 Task: Select the Jordan Time as time zone for the schedule.
Action: Mouse moved to (815, 68)
Screenshot: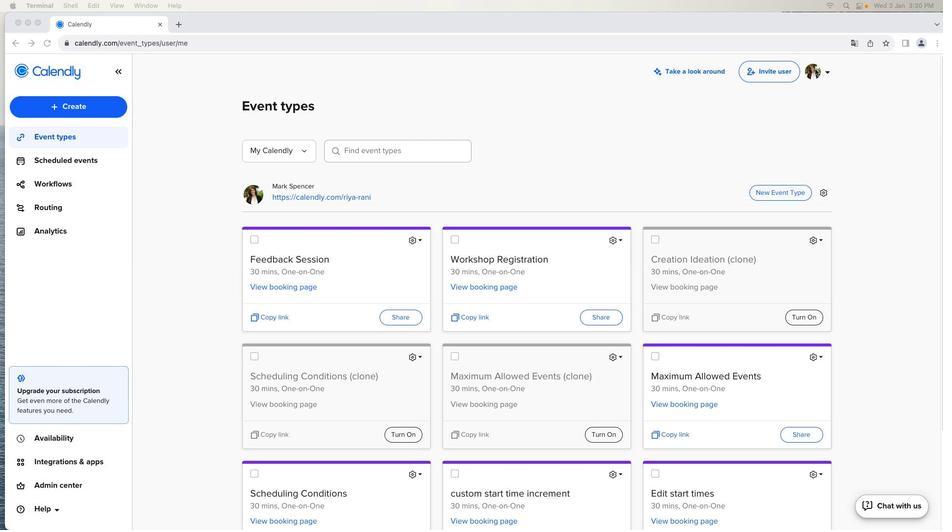 
Action: Mouse pressed left at (815, 68)
Screenshot: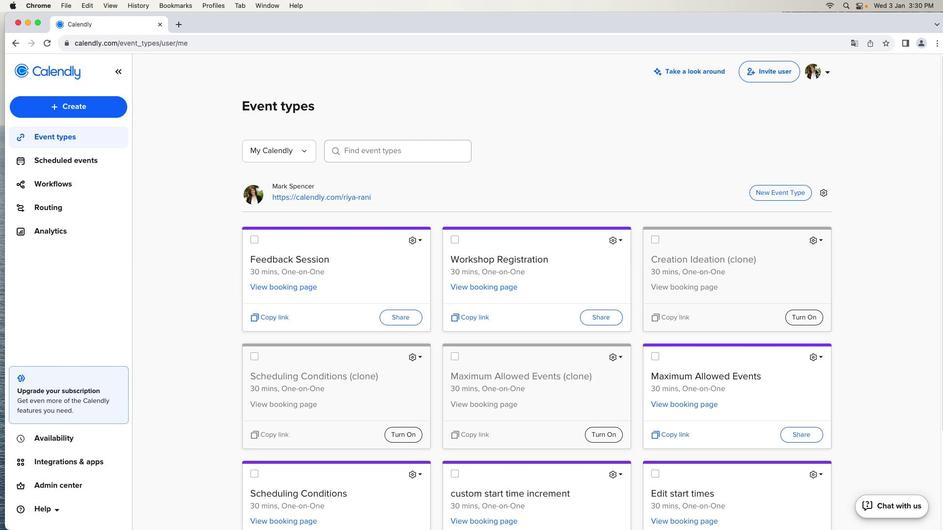 
Action: Mouse moved to (815, 69)
Screenshot: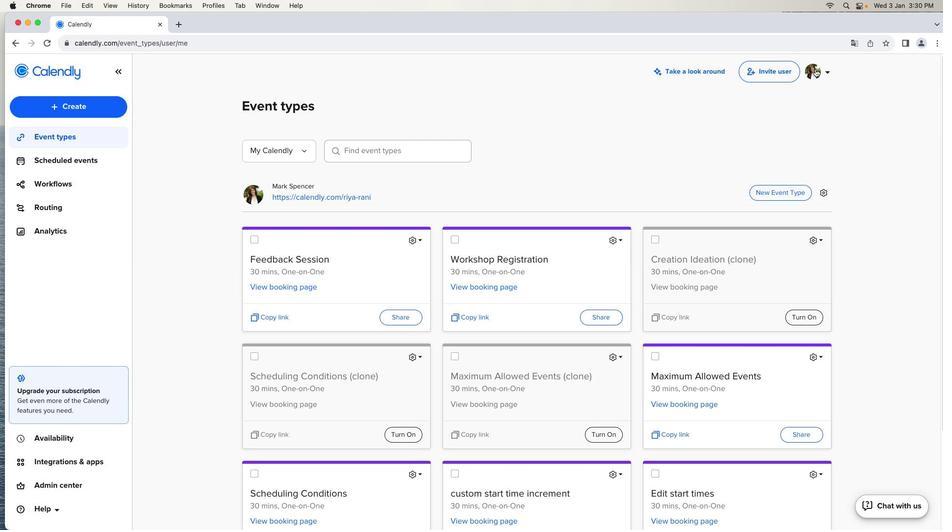 
Action: Mouse pressed left at (815, 69)
Screenshot: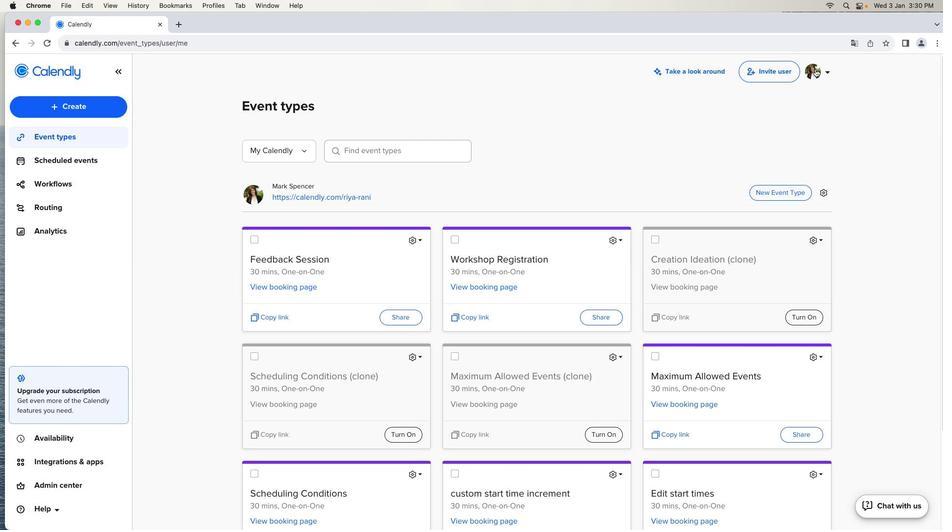 
Action: Mouse moved to (768, 124)
Screenshot: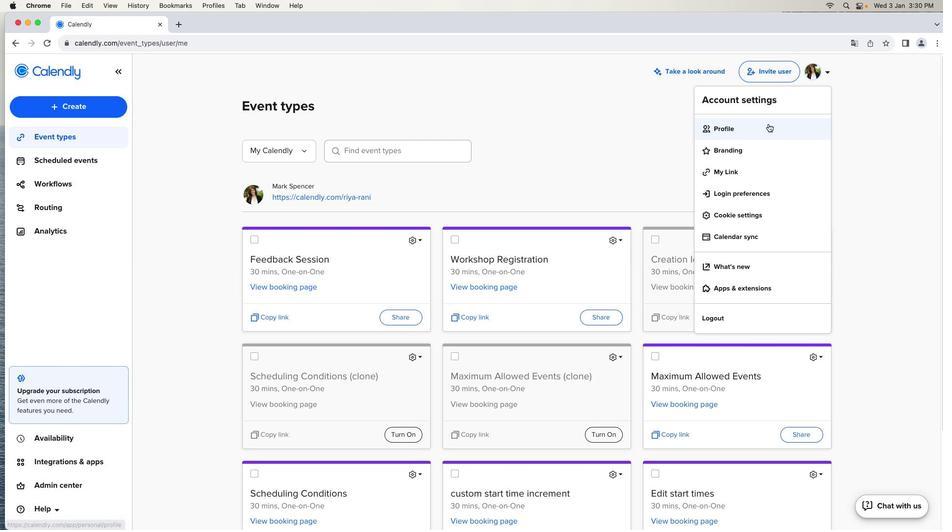 
Action: Mouse pressed left at (768, 124)
Screenshot: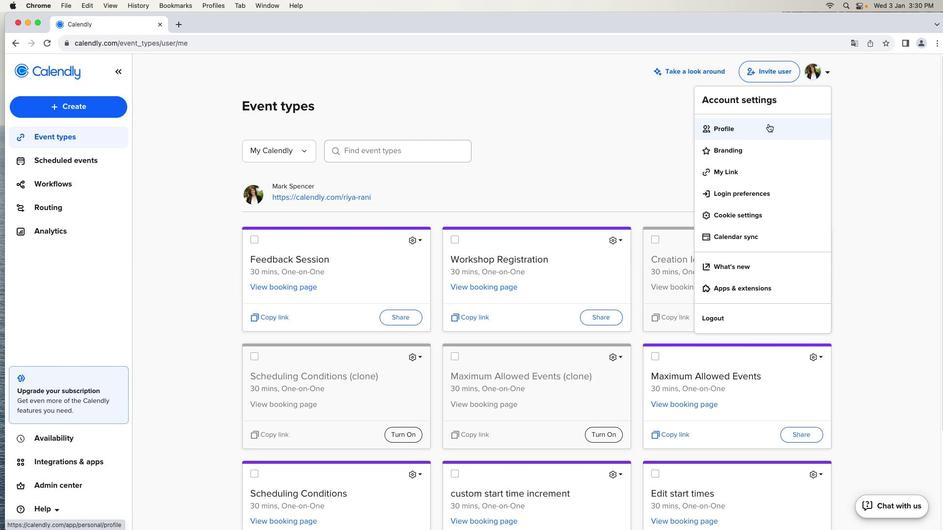 
Action: Mouse moved to (422, 419)
Screenshot: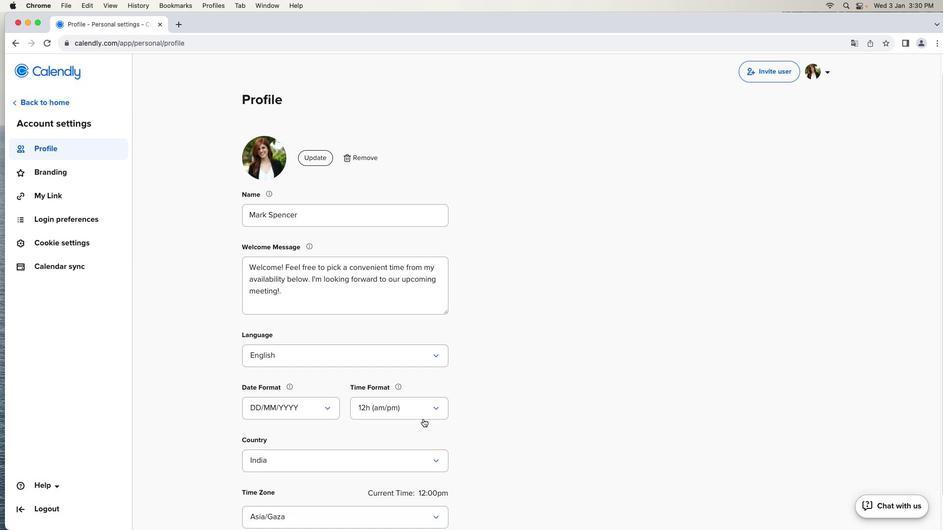 
Action: Mouse scrolled (422, 419) with delta (0, 0)
Screenshot: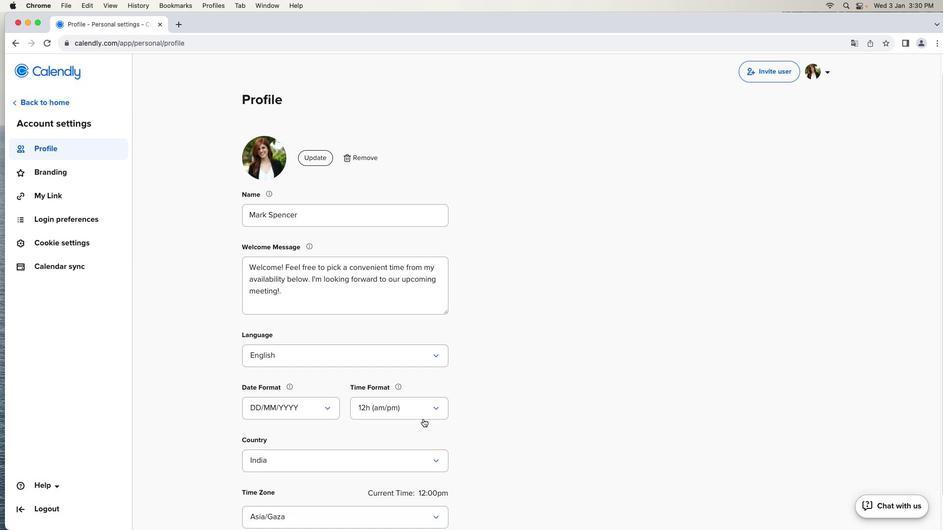 
Action: Mouse moved to (423, 419)
Screenshot: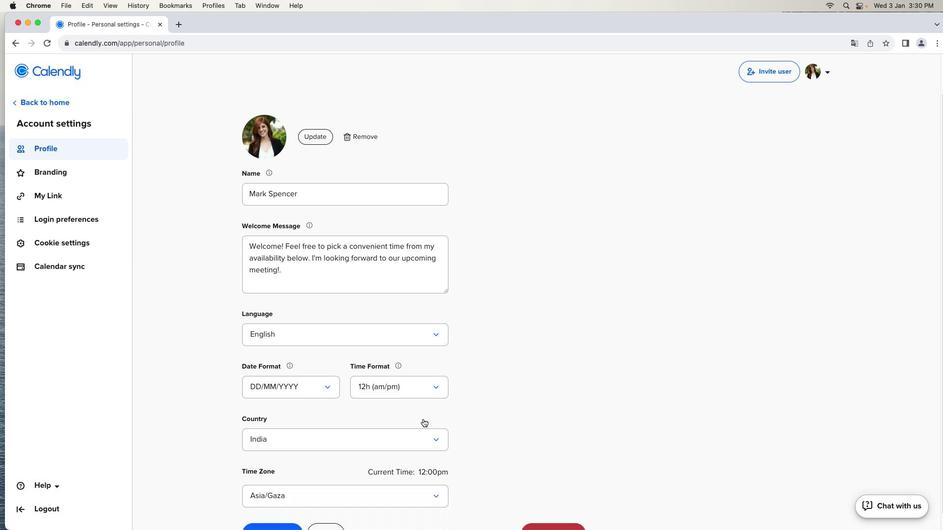 
Action: Mouse scrolled (423, 419) with delta (0, 0)
Screenshot: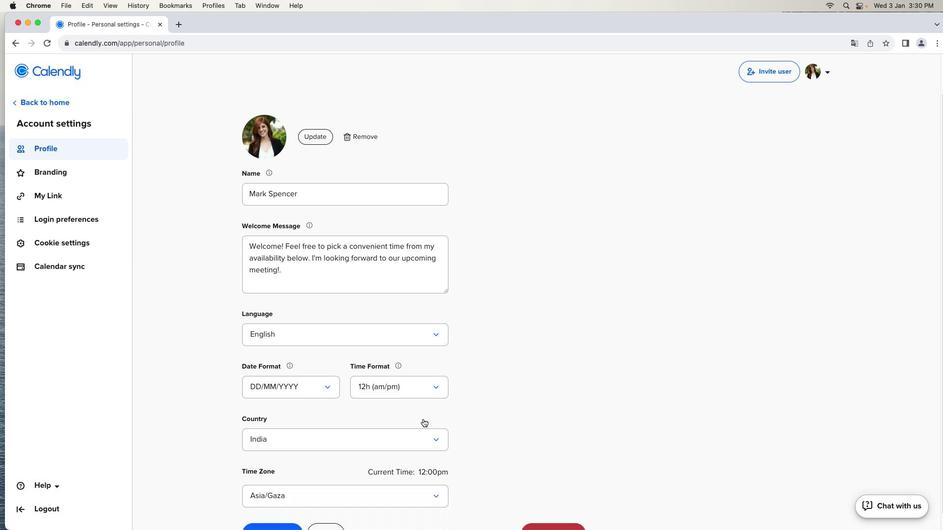 
Action: Mouse moved to (423, 419)
Screenshot: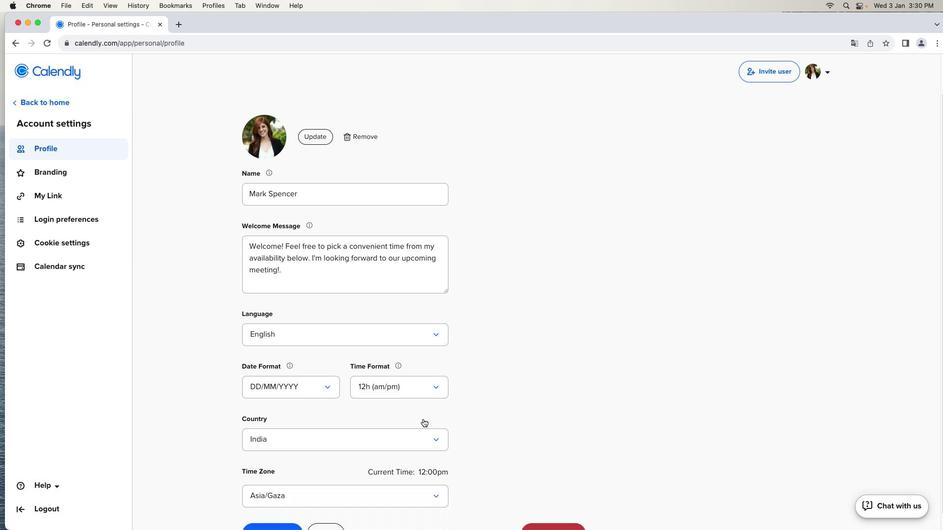 
Action: Mouse scrolled (423, 419) with delta (0, 0)
Screenshot: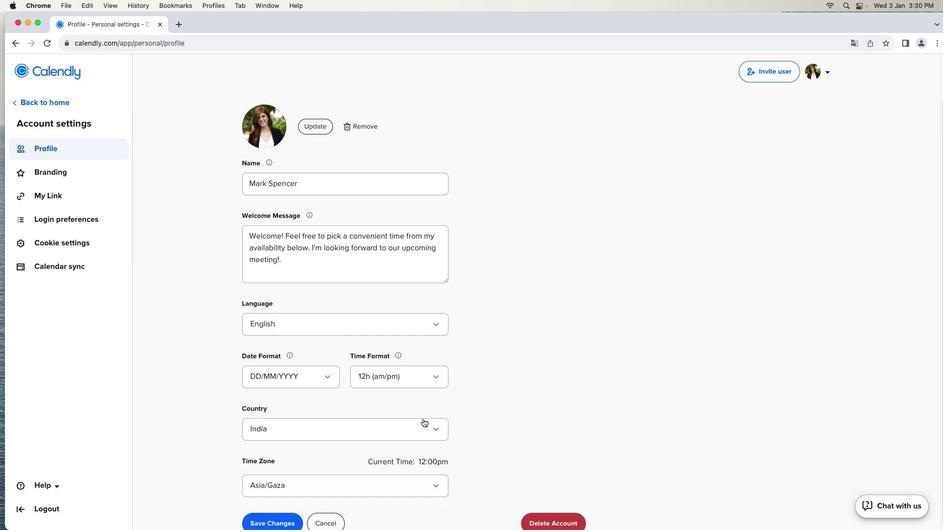 
Action: Mouse scrolled (423, 419) with delta (0, -1)
Screenshot: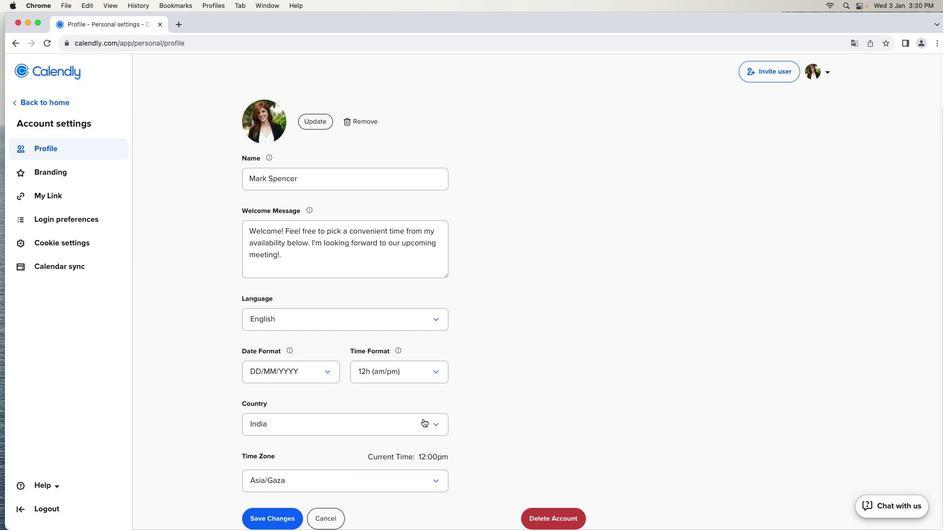 
Action: Mouse moved to (414, 433)
Screenshot: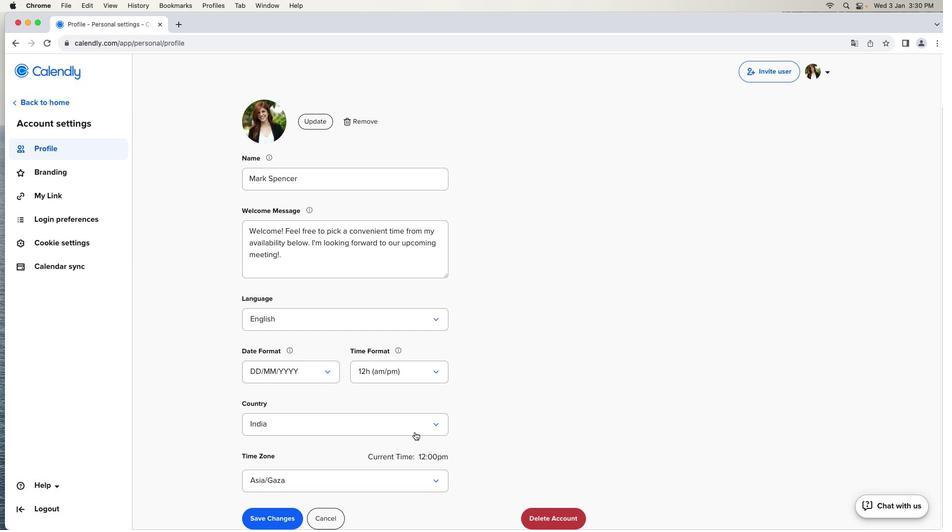 
Action: Mouse scrolled (414, 433) with delta (0, 0)
Screenshot: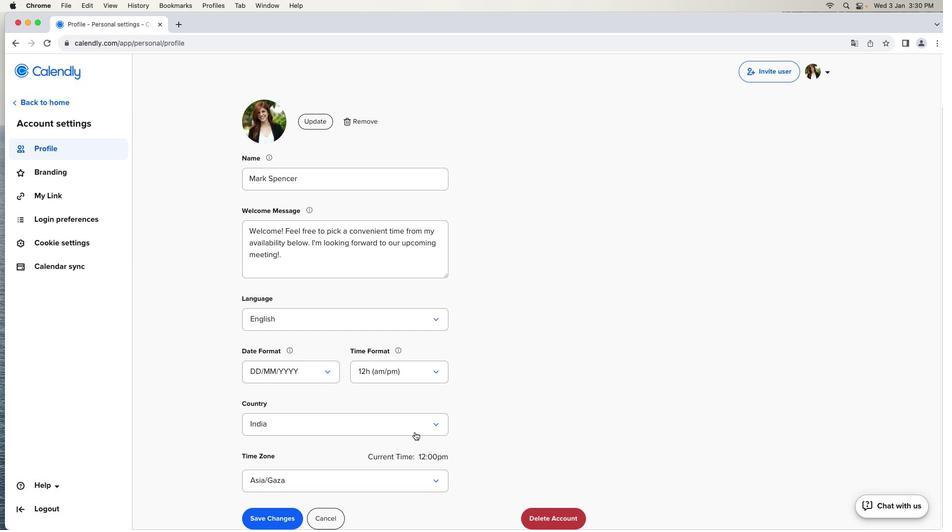 
Action: Mouse moved to (414, 433)
Screenshot: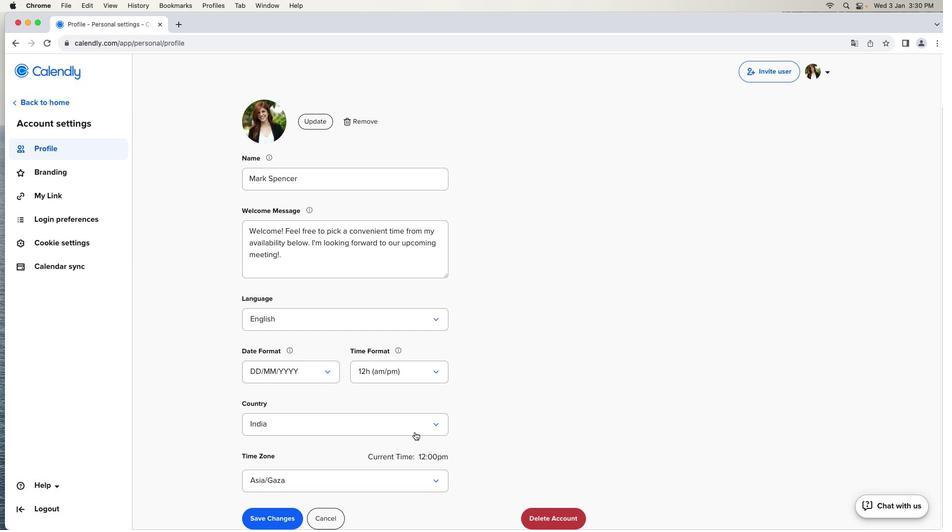 
Action: Mouse scrolled (414, 433) with delta (0, 0)
Screenshot: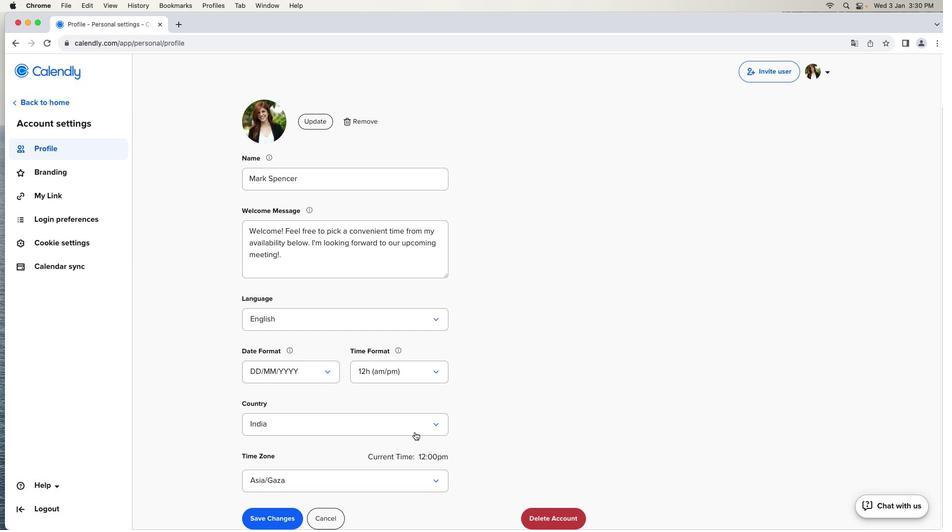
Action: Mouse moved to (414, 433)
Screenshot: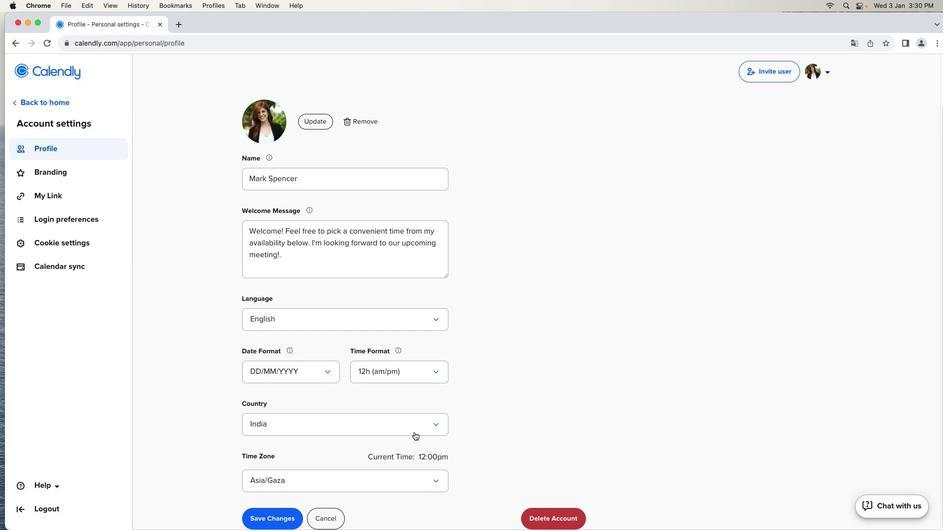 
Action: Mouse scrolled (414, 433) with delta (0, 0)
Screenshot: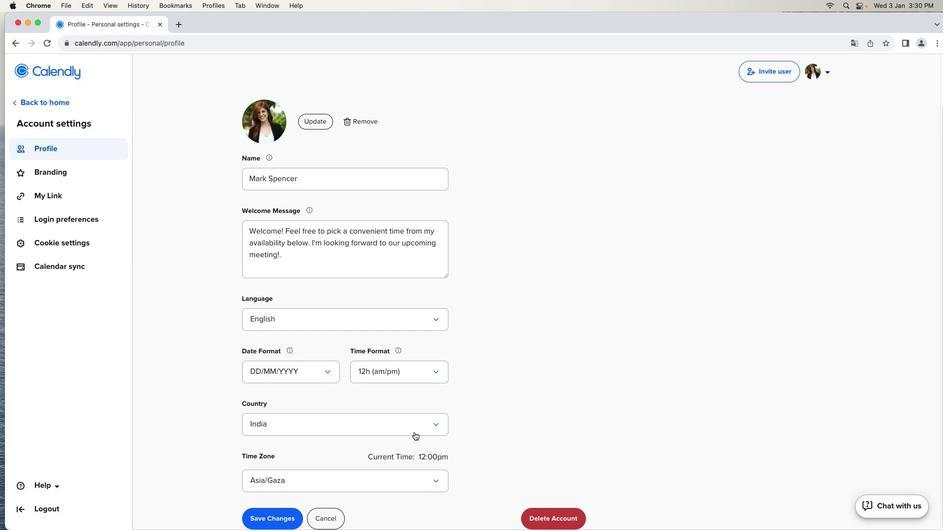 
Action: Mouse moved to (432, 480)
Screenshot: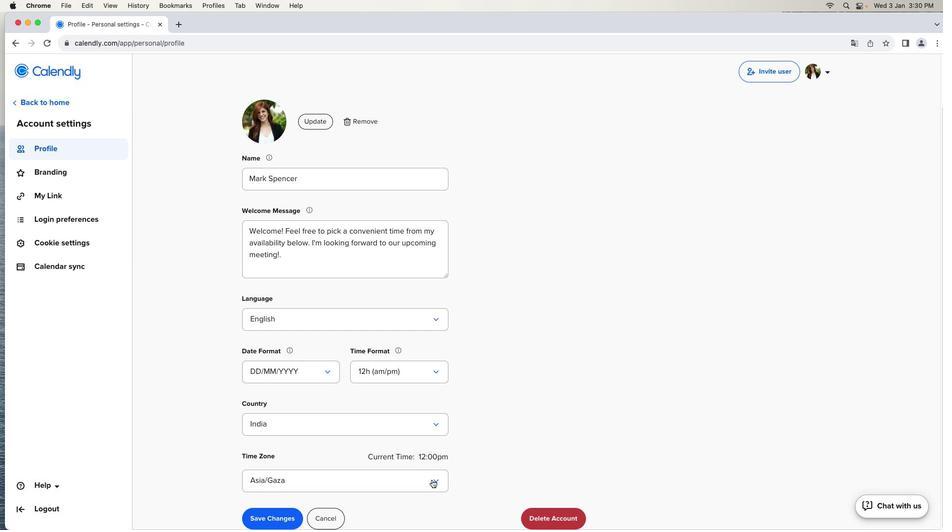 
Action: Mouse pressed left at (432, 480)
Screenshot: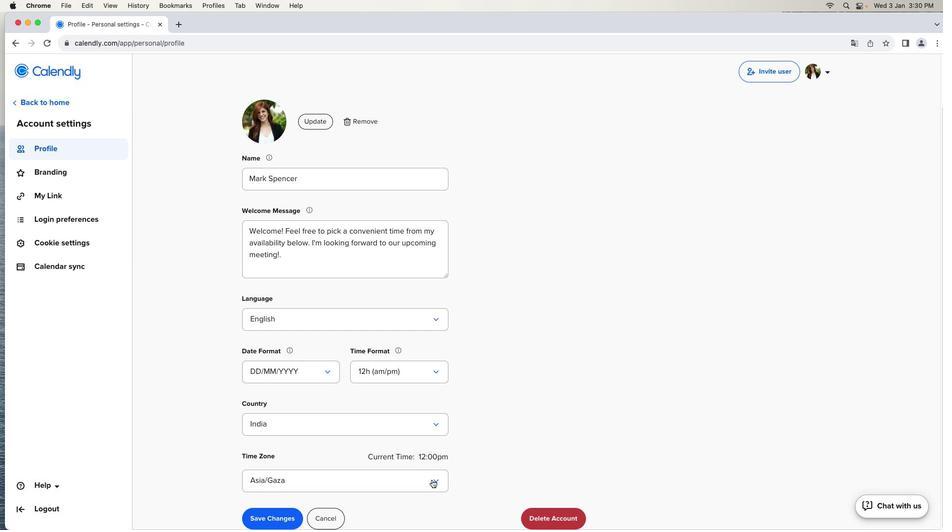 
Action: Mouse moved to (483, 461)
Screenshot: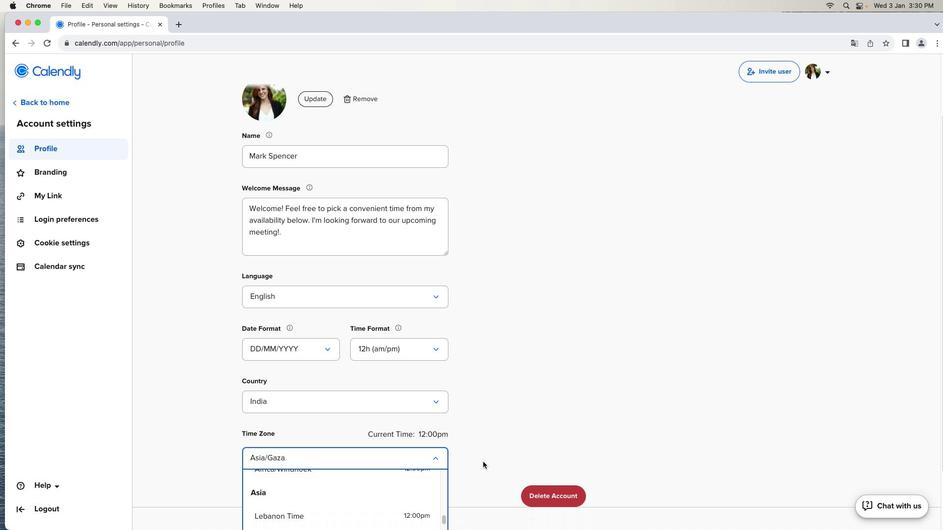 
Action: Mouse scrolled (483, 461) with delta (0, 0)
Screenshot: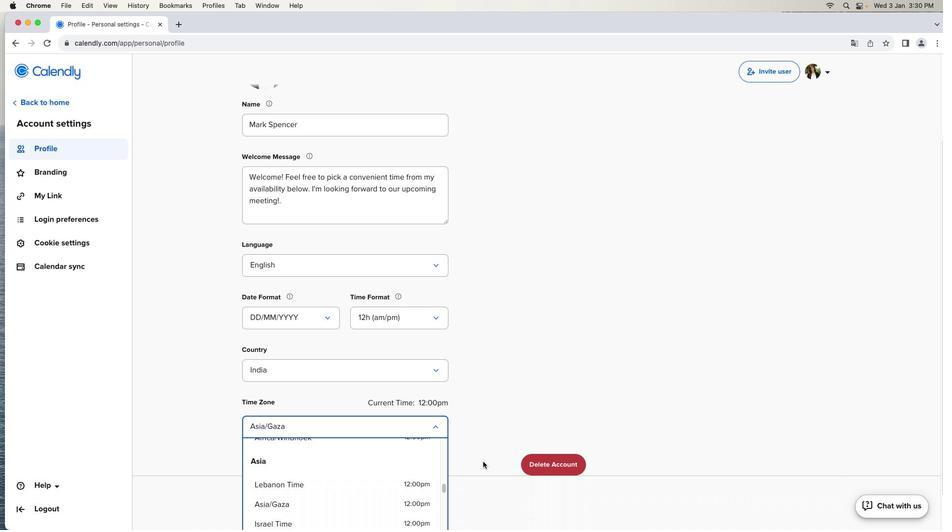 
Action: Mouse scrolled (483, 461) with delta (0, 0)
Screenshot: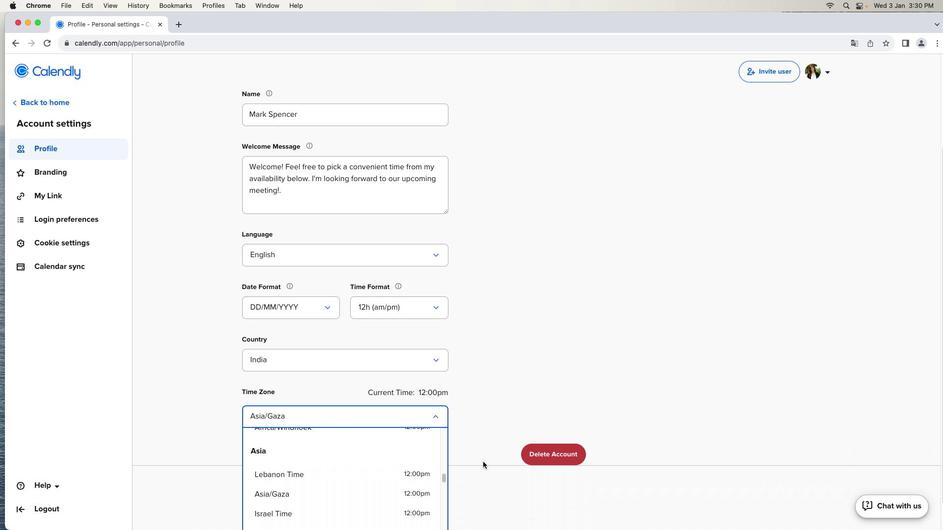 
Action: Mouse scrolled (483, 461) with delta (0, -1)
Screenshot: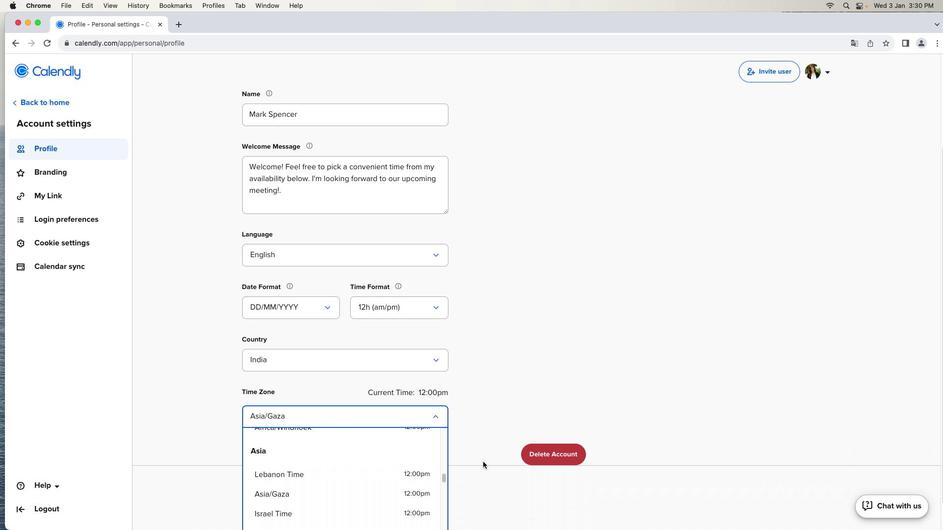 
Action: Mouse scrolled (483, 461) with delta (0, -1)
Screenshot: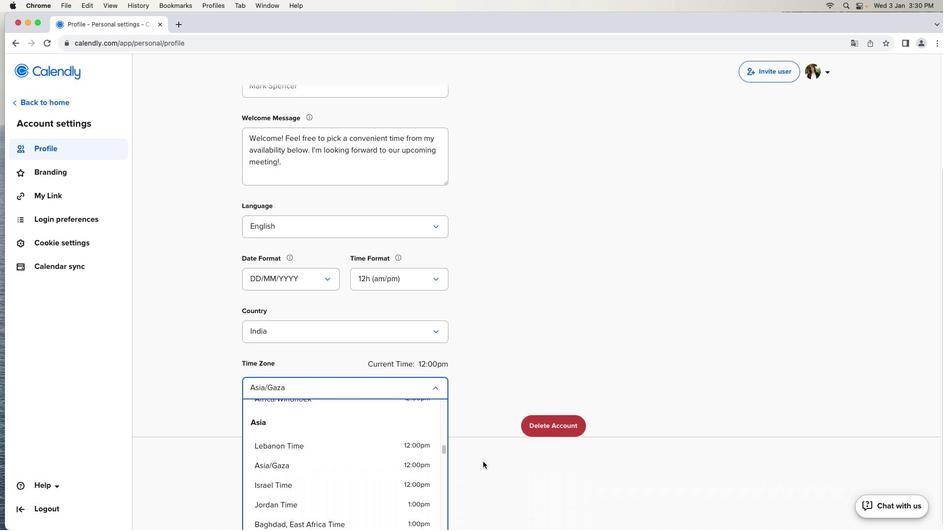 
Action: Mouse scrolled (483, 461) with delta (0, -2)
Screenshot: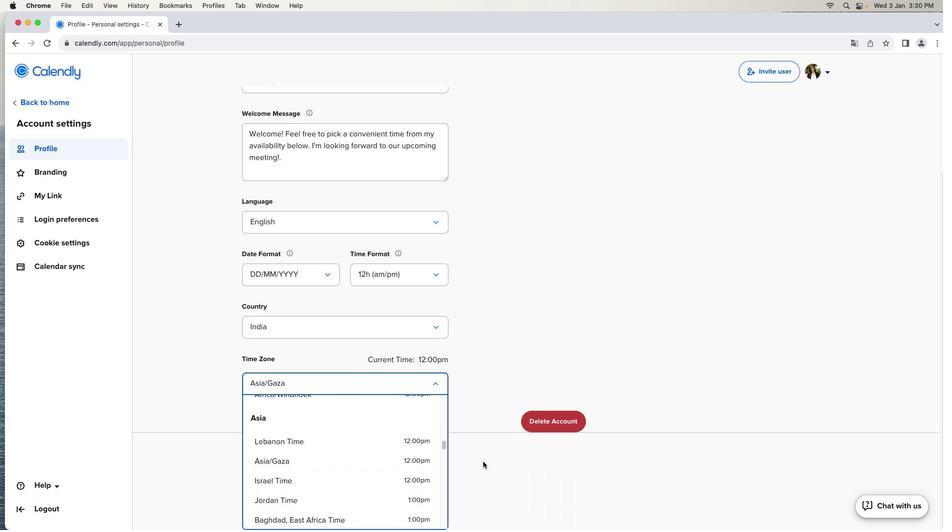 
Action: Mouse moved to (483, 461)
Screenshot: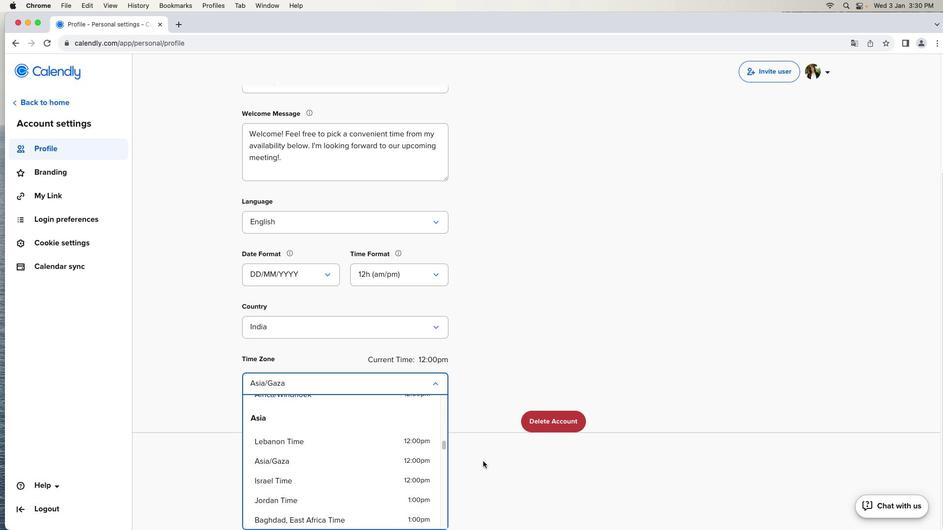 
Action: Mouse scrolled (483, 461) with delta (0, 0)
Screenshot: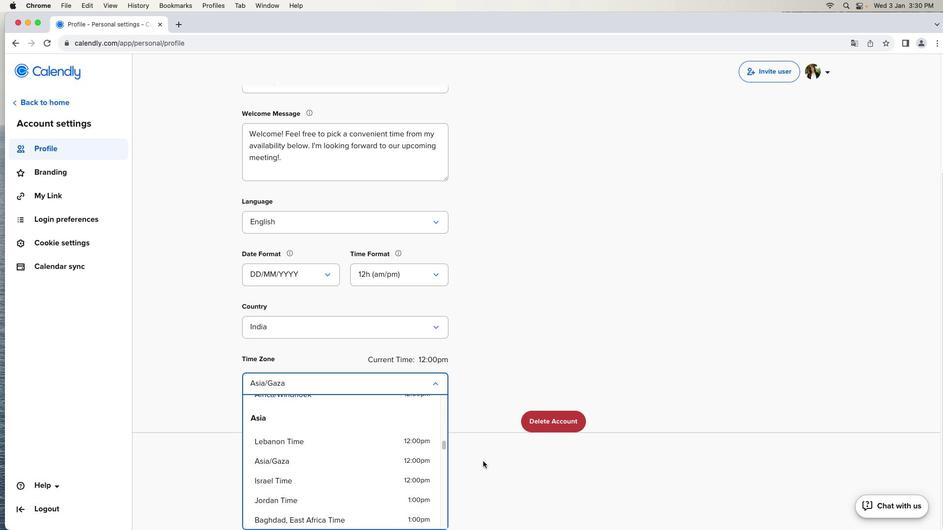 
Action: Mouse scrolled (483, 461) with delta (0, 0)
Screenshot: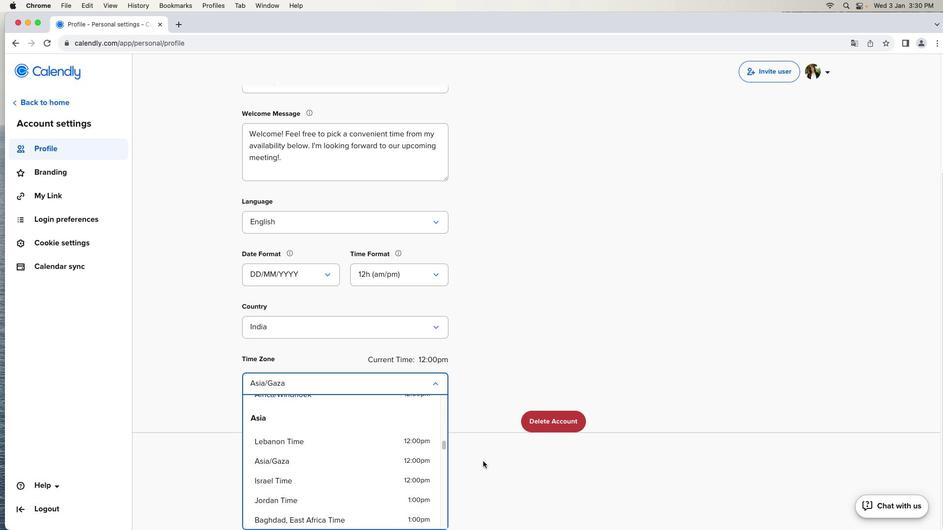 
Action: Mouse scrolled (483, 461) with delta (0, -1)
Screenshot: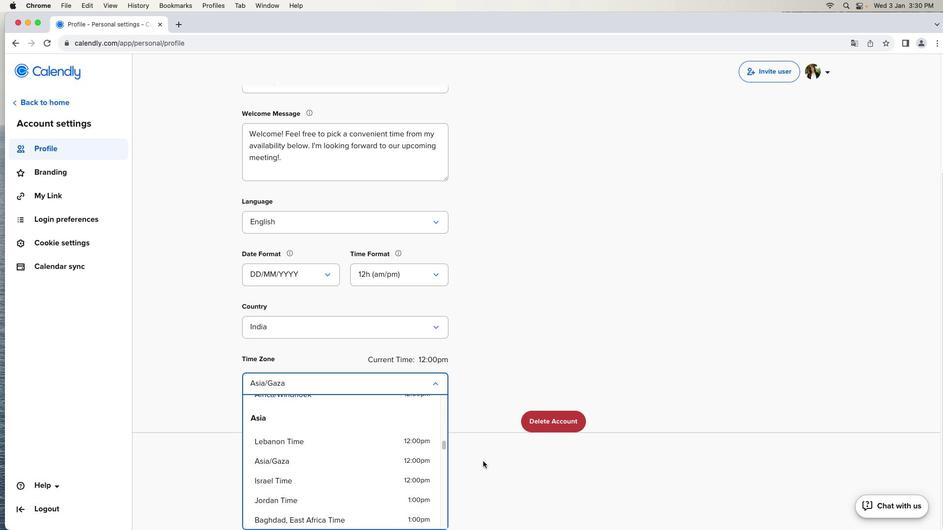 
Action: Mouse scrolled (483, 461) with delta (0, -1)
Screenshot: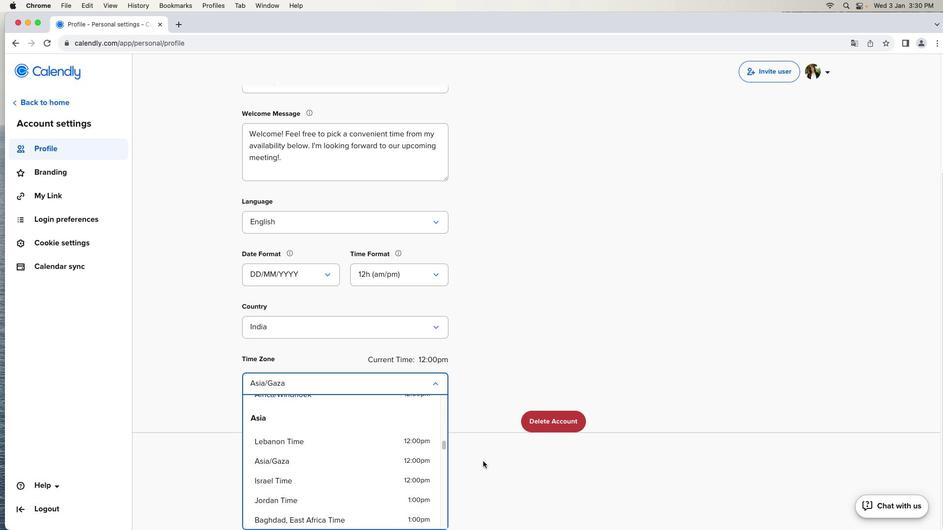 
Action: Mouse moved to (307, 500)
Screenshot: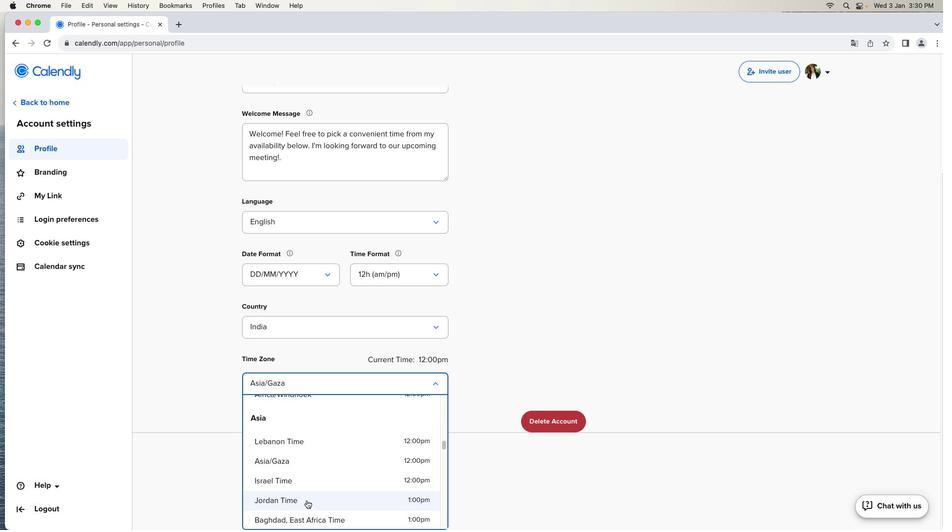 
Action: Mouse pressed left at (307, 500)
Screenshot: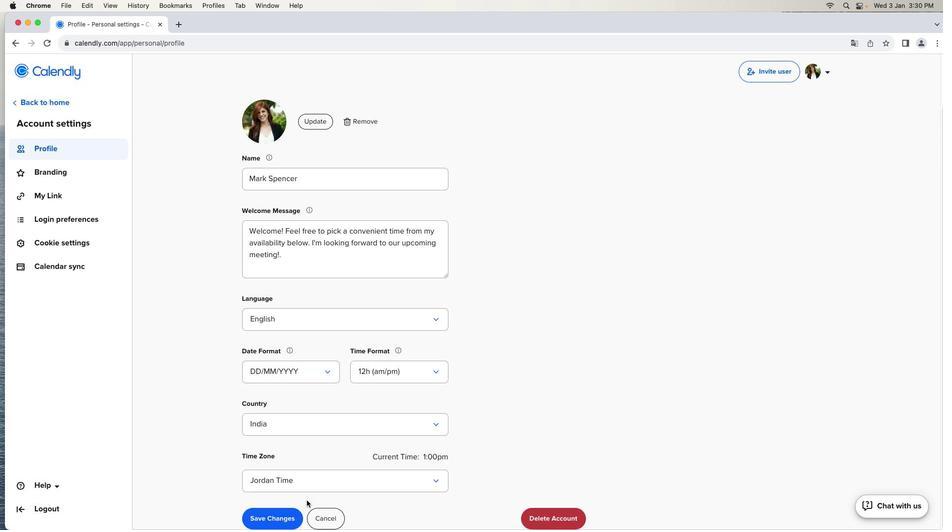 
Action: Mouse moved to (284, 522)
Screenshot: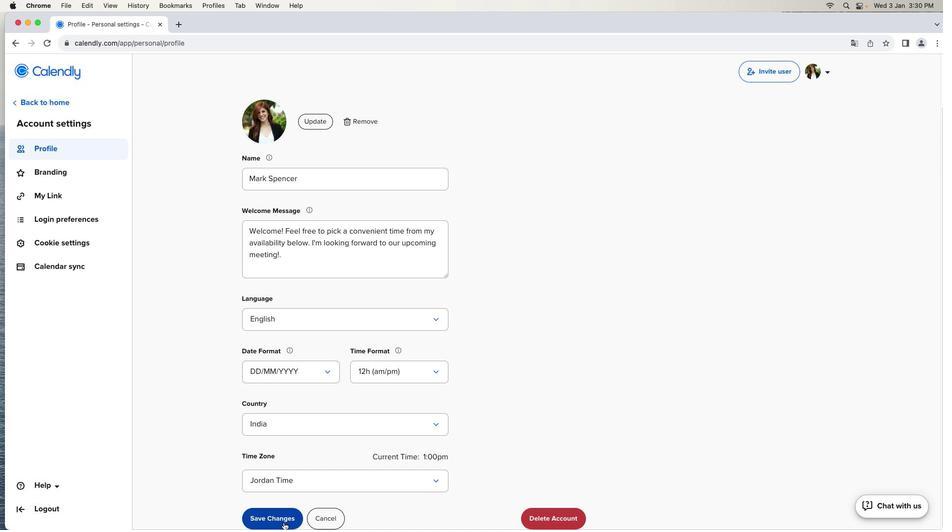 
Action: Mouse pressed left at (284, 522)
Screenshot: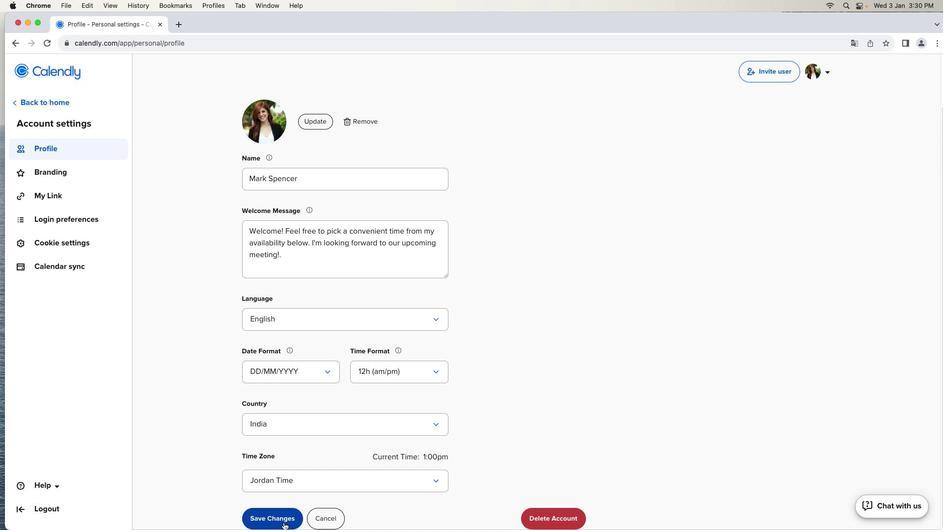 
Action: Mouse moved to (547, 327)
Screenshot: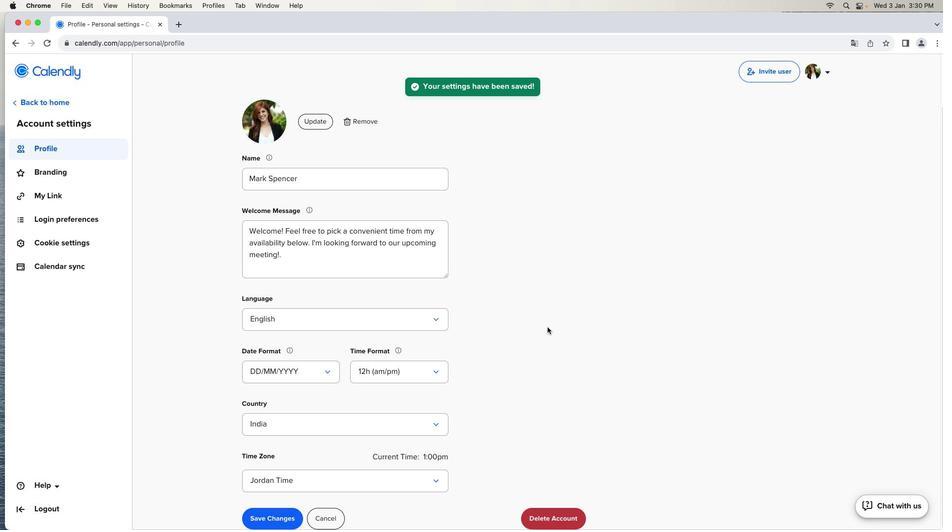 
